Task: Create a task  Create a new chatbot for customer support , assign it to team member softage.5@softage.net in the project AgileCircle and update the status of the task to  On Track  , set the priority of the task to High
Action: Mouse moved to (77, 375)
Screenshot: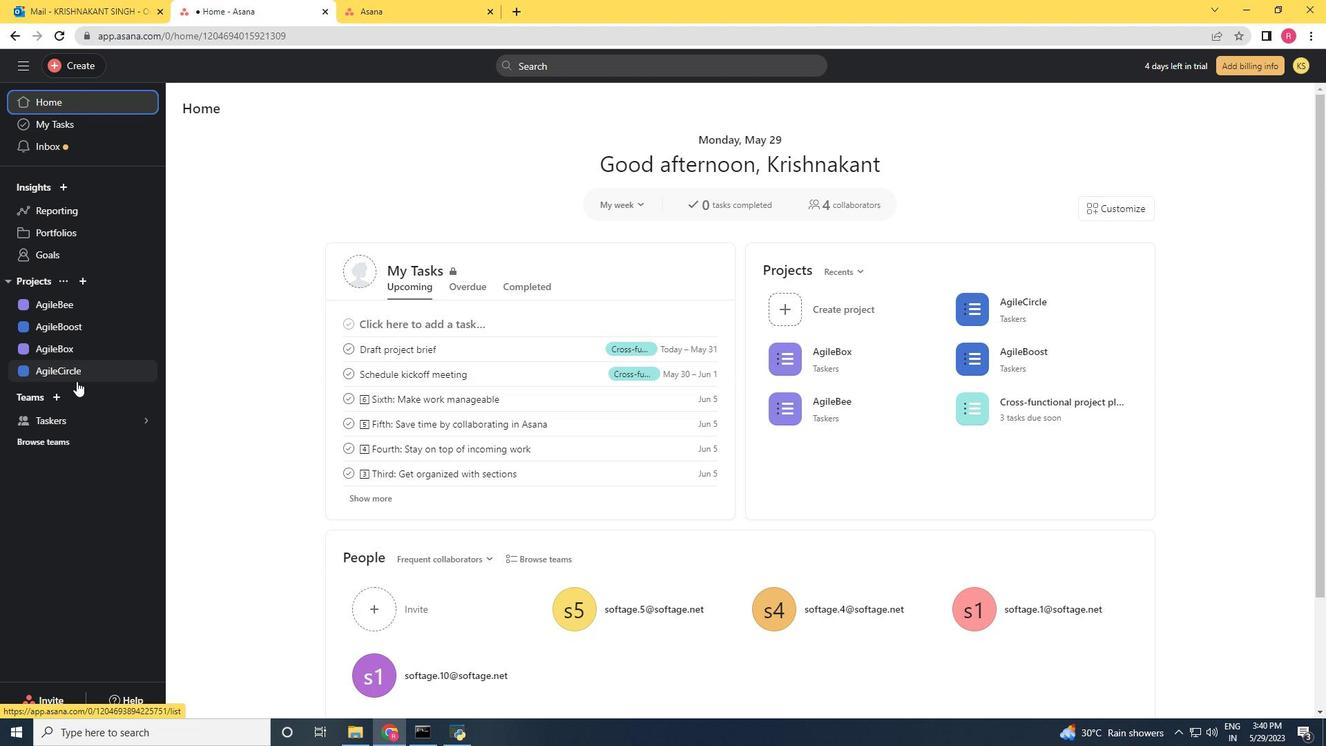 
Action: Mouse pressed left at (77, 375)
Screenshot: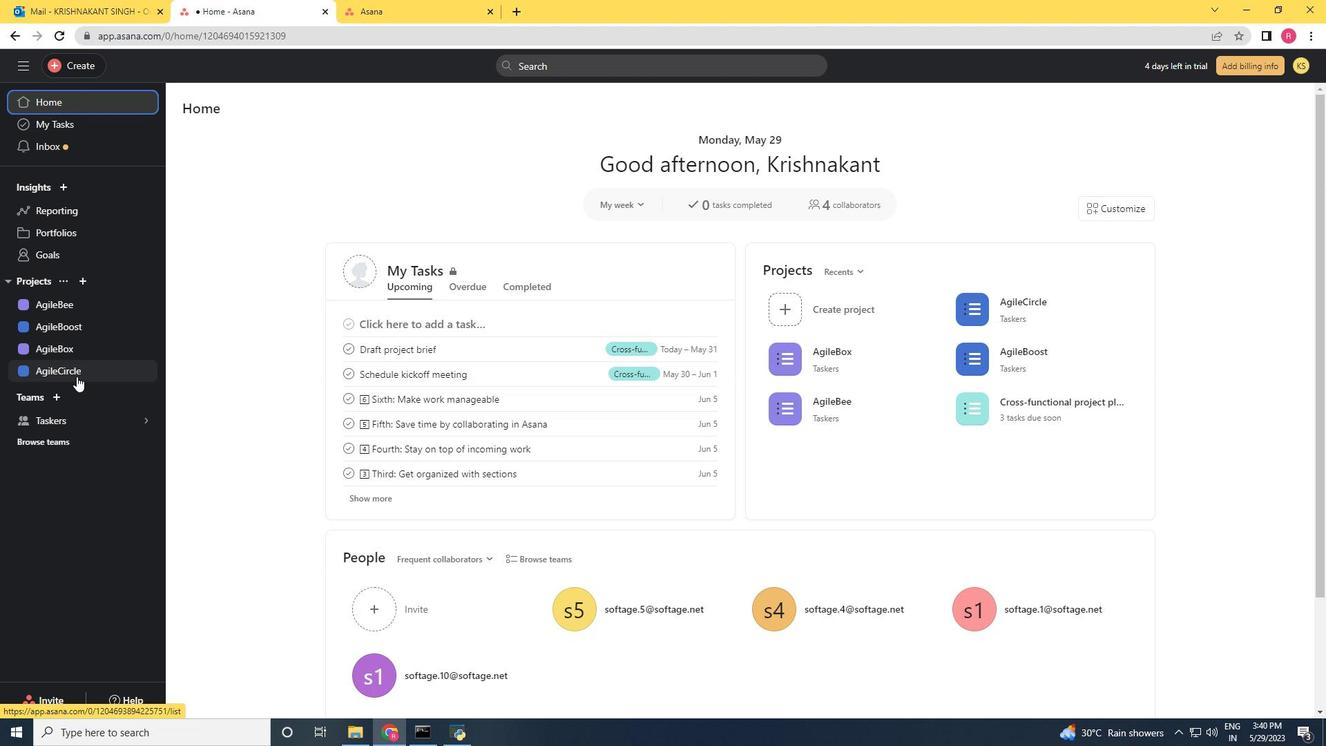 
Action: Mouse moved to (78, 70)
Screenshot: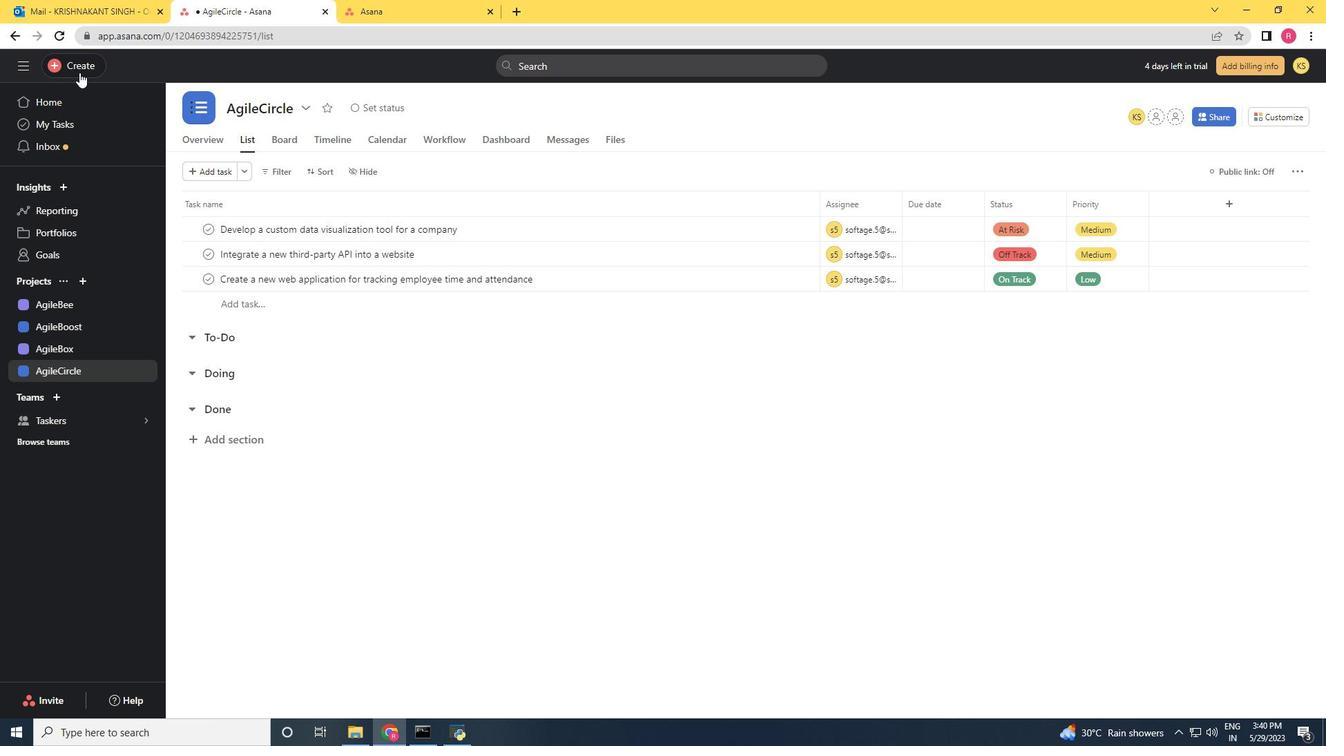 
Action: Mouse pressed left at (78, 70)
Screenshot: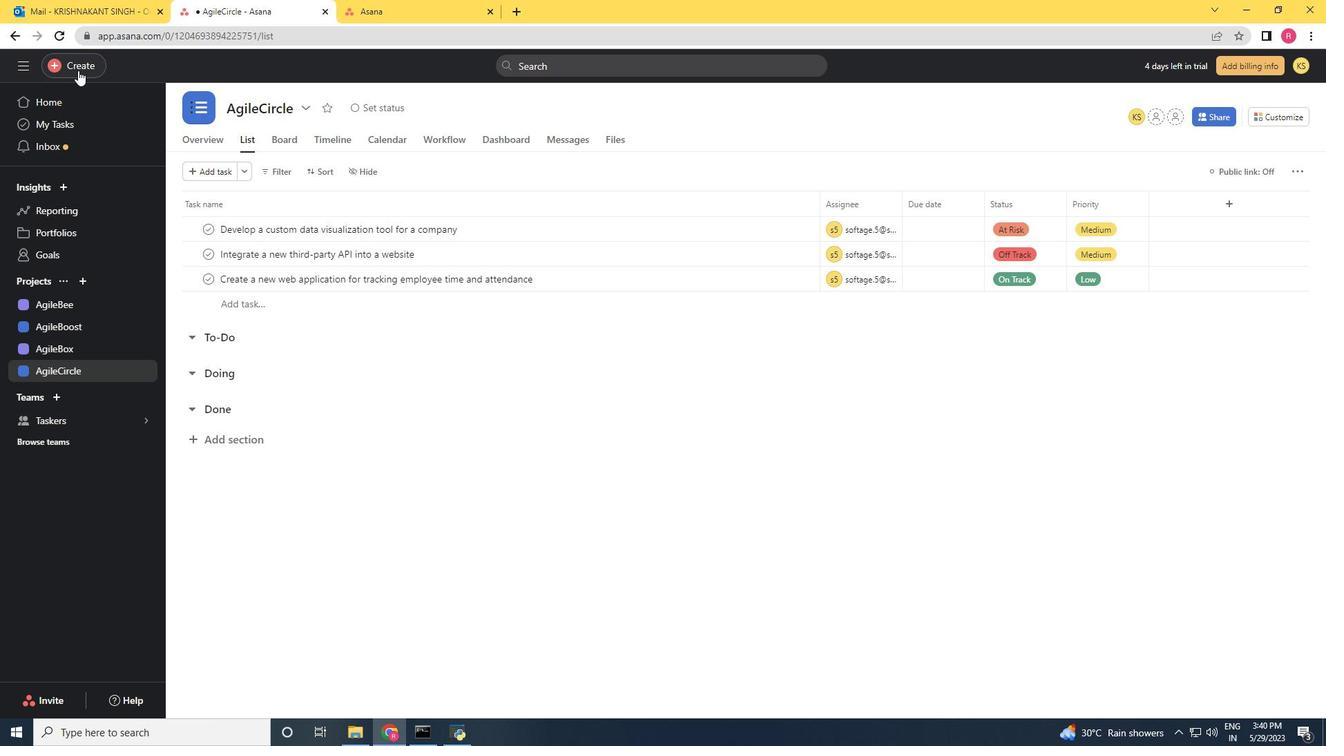
Action: Mouse moved to (143, 76)
Screenshot: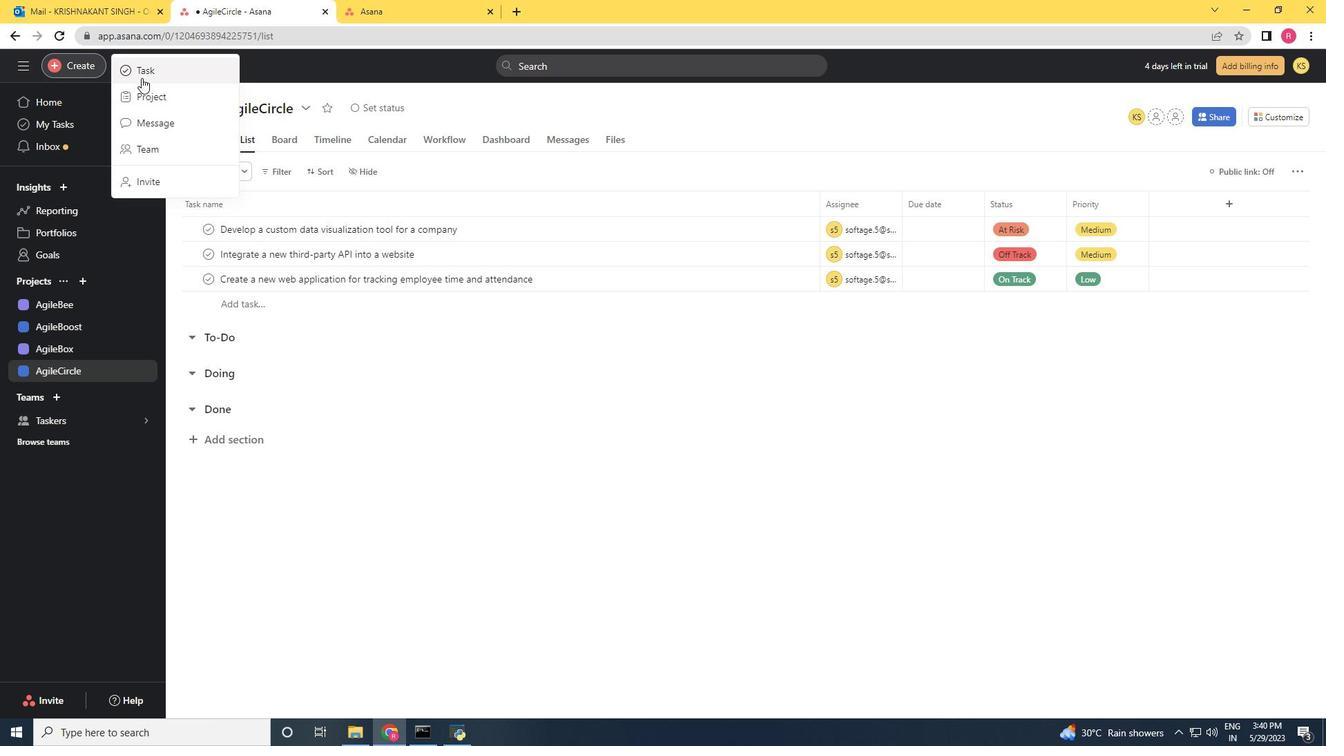 
Action: Mouse pressed left at (143, 76)
Screenshot: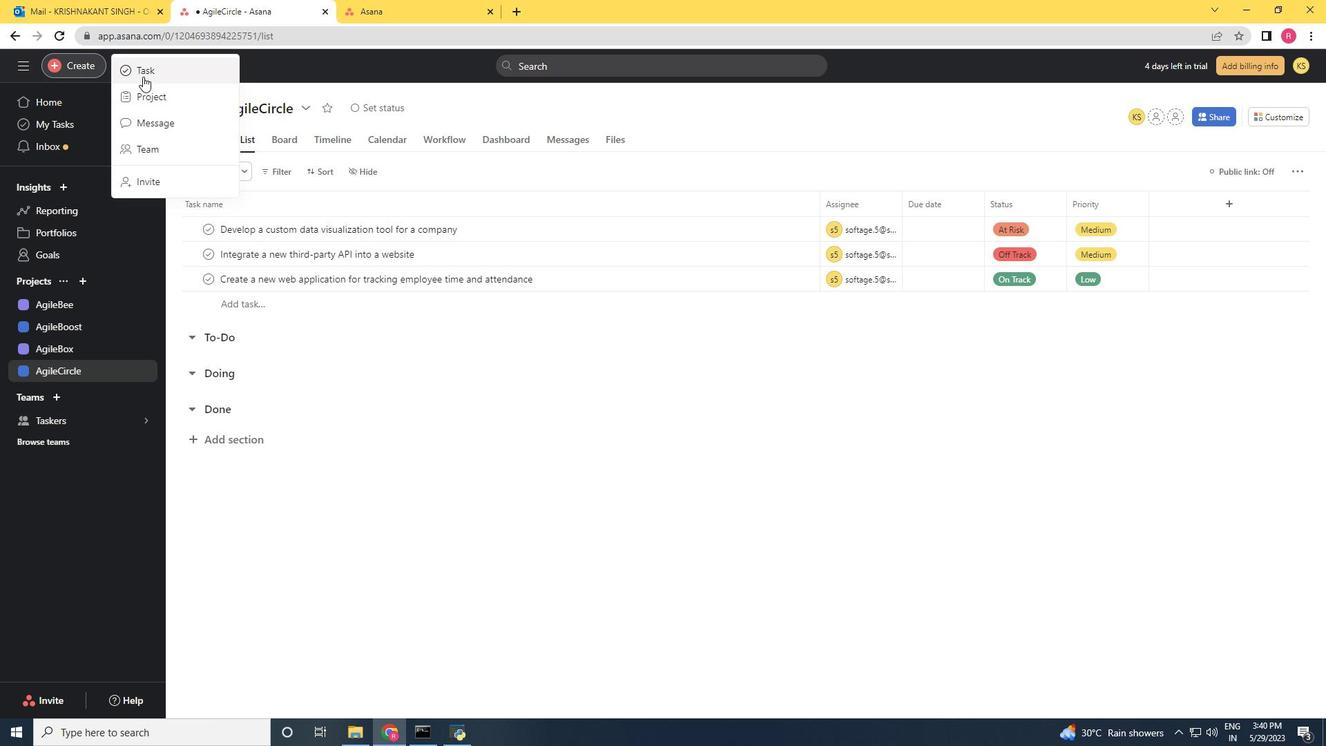 
Action: Mouse moved to (143, 84)
Screenshot: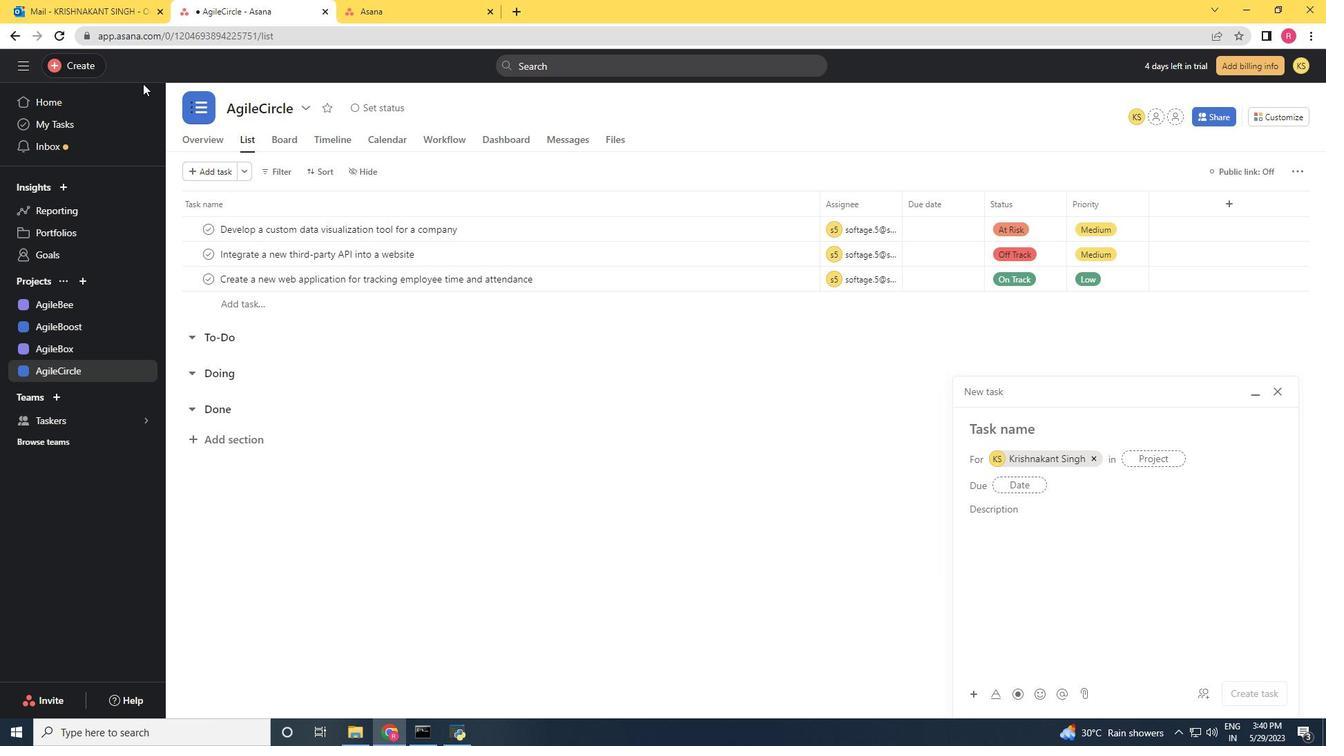 
Action: Key pressed <Key.shift>Create<Key.space>a<Key.space>new<Key.space>chatbot<Key.space>for<Key.space>customer<Key.space>support
Screenshot: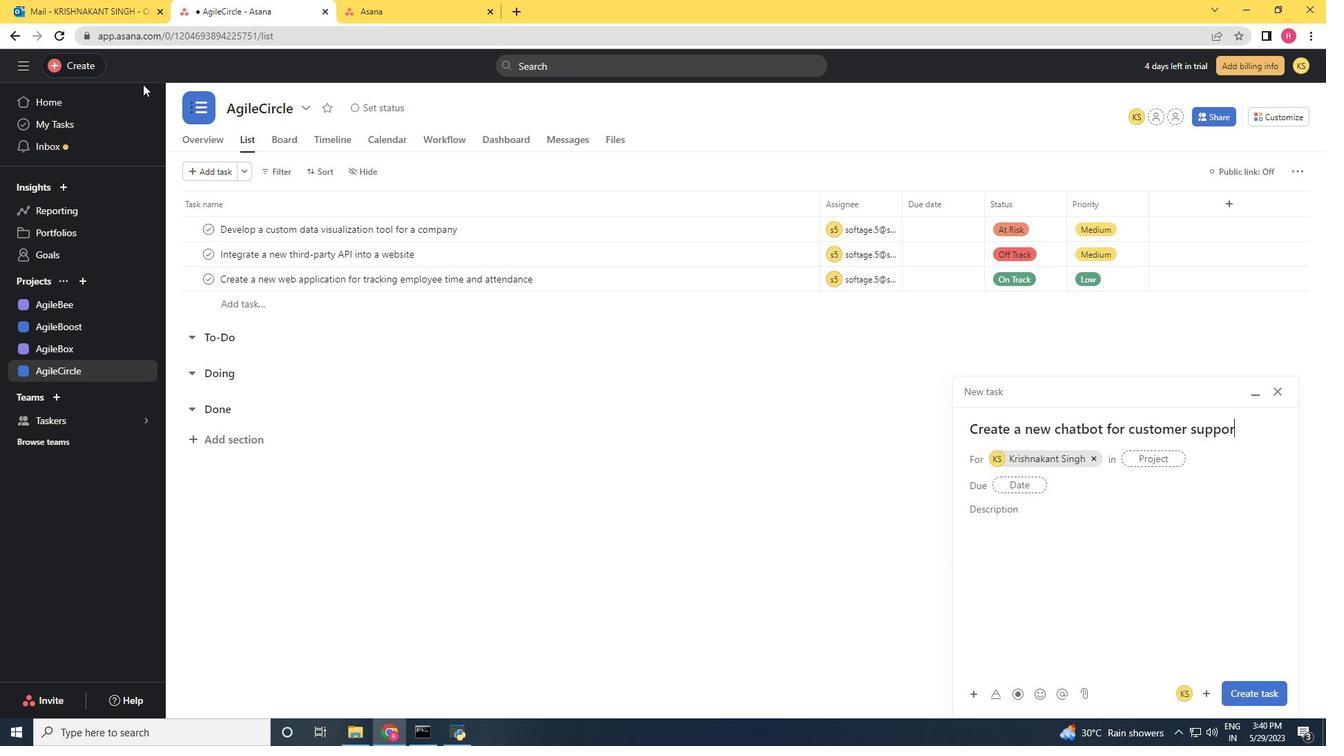 
Action: Mouse moved to (1098, 461)
Screenshot: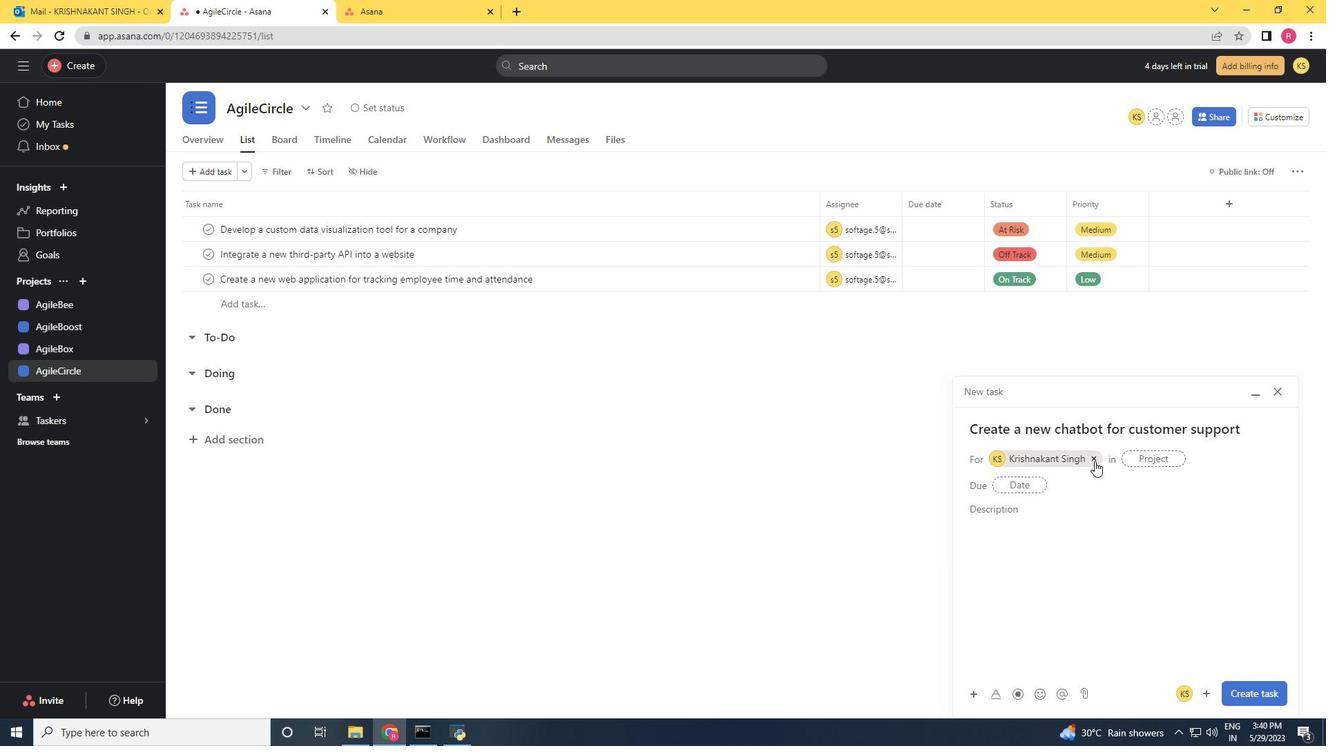 
Action: Mouse pressed left at (1098, 461)
Screenshot: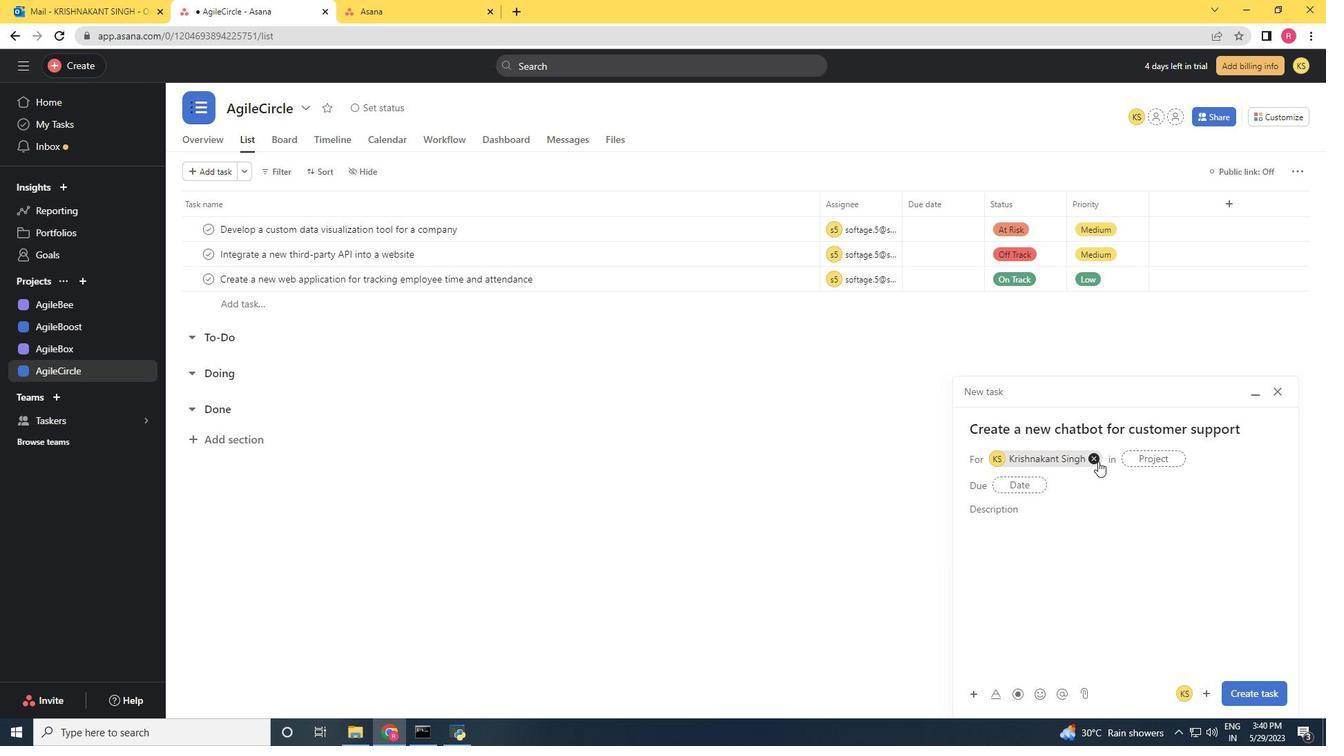 
Action: Mouse moved to (1033, 460)
Screenshot: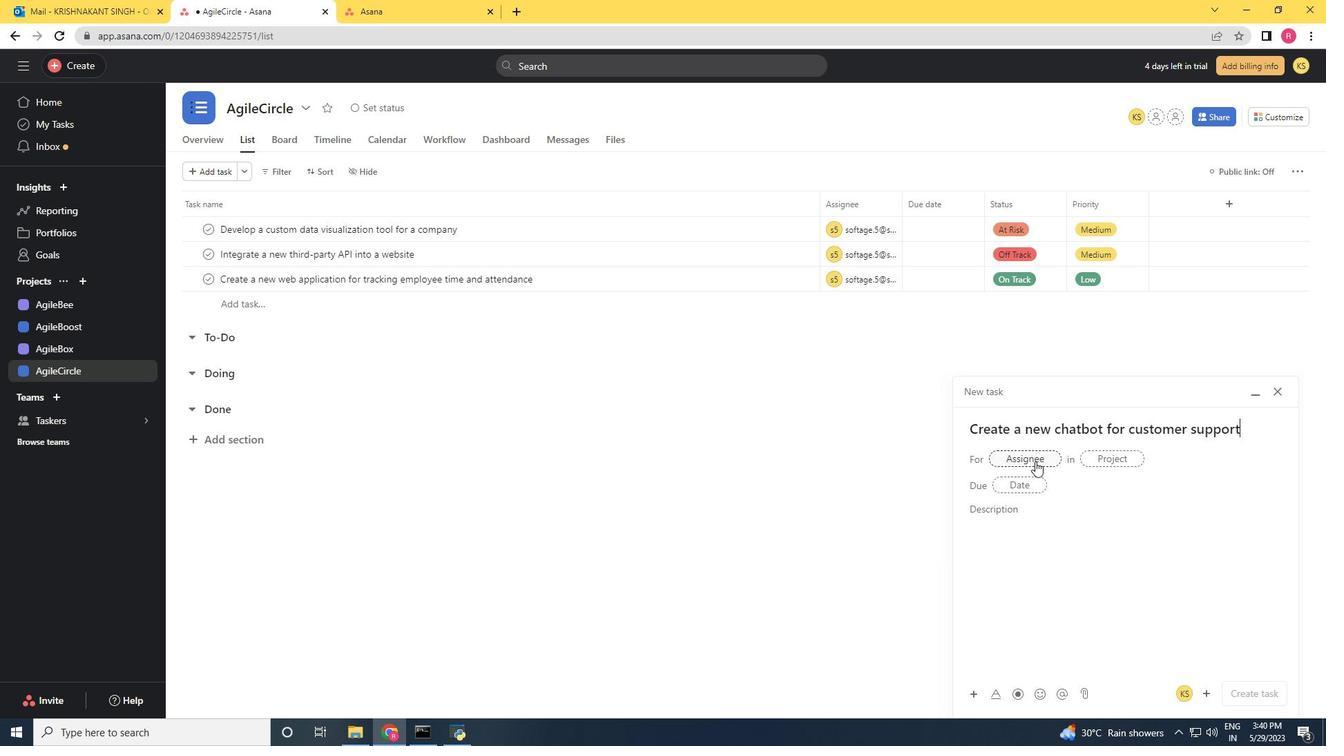 
Action: Mouse pressed left at (1033, 460)
Screenshot: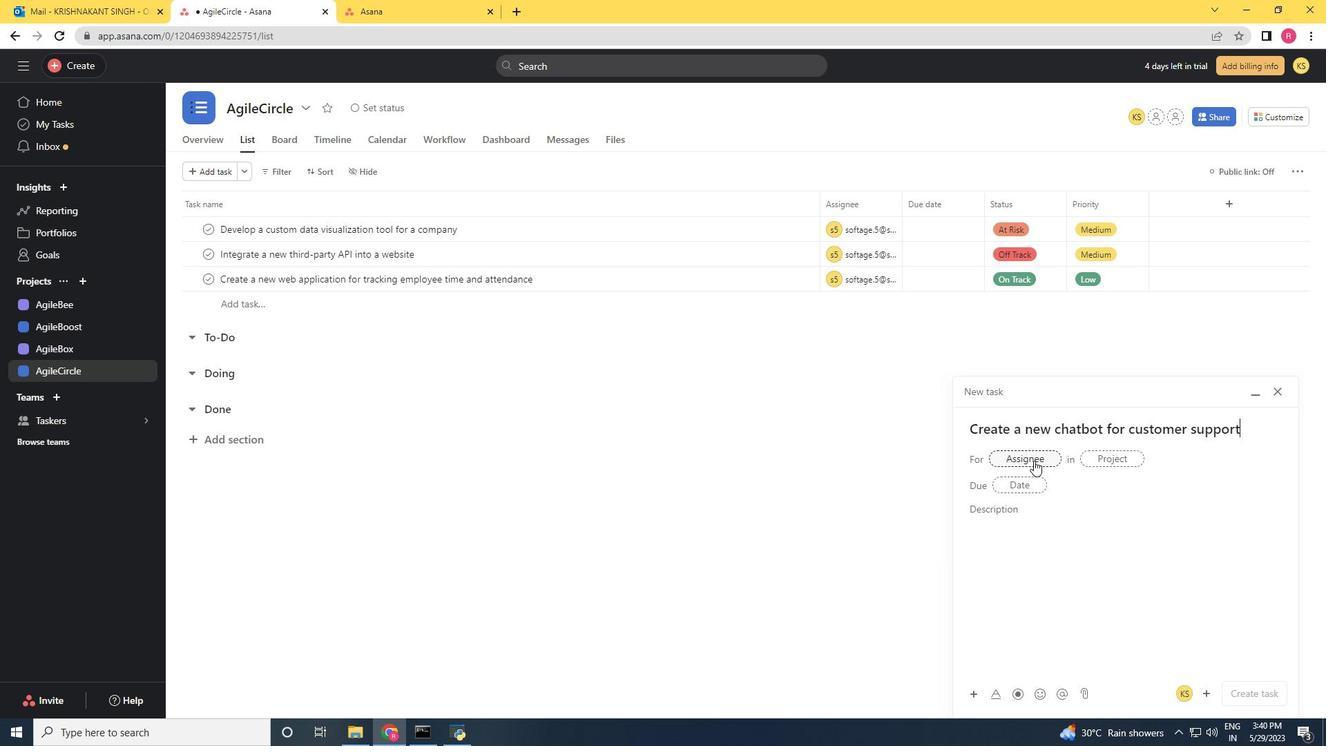 
Action: Key pressed softage.5<Key.shift>@softage.net
Screenshot: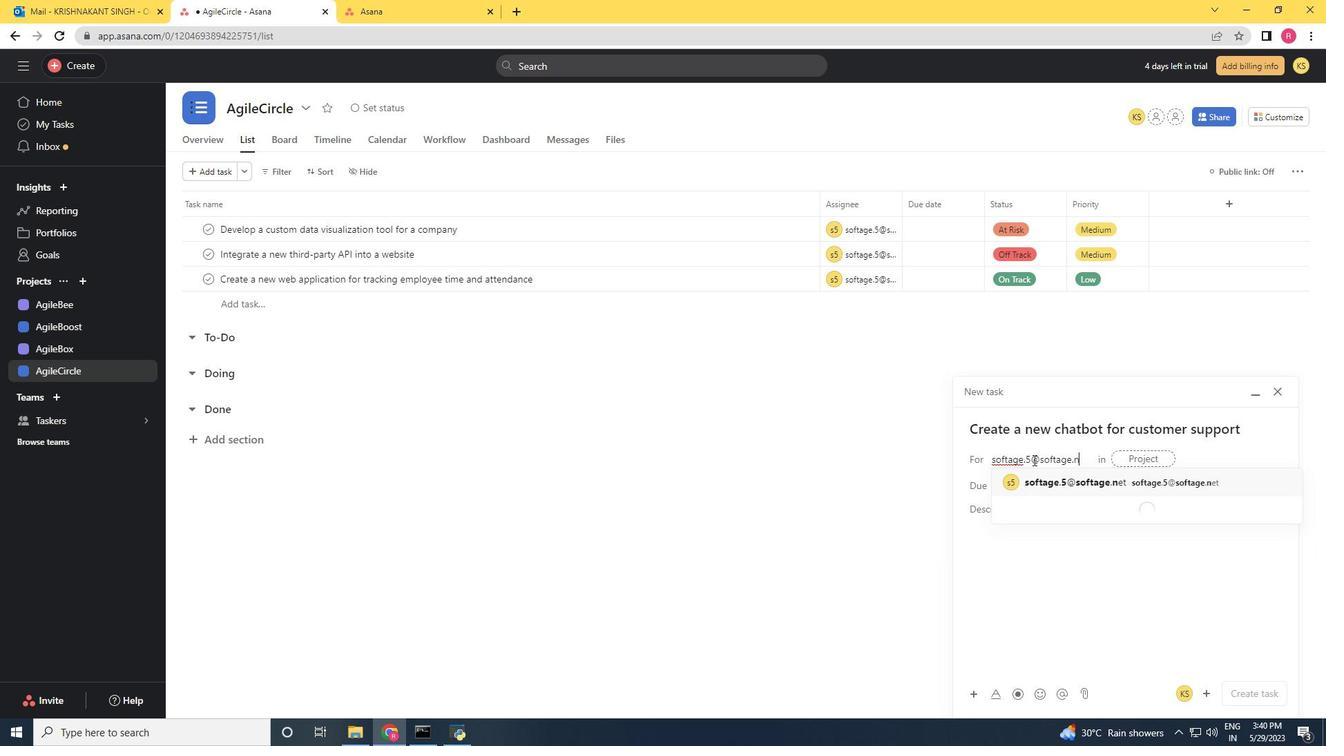 
Action: Mouse moved to (1055, 481)
Screenshot: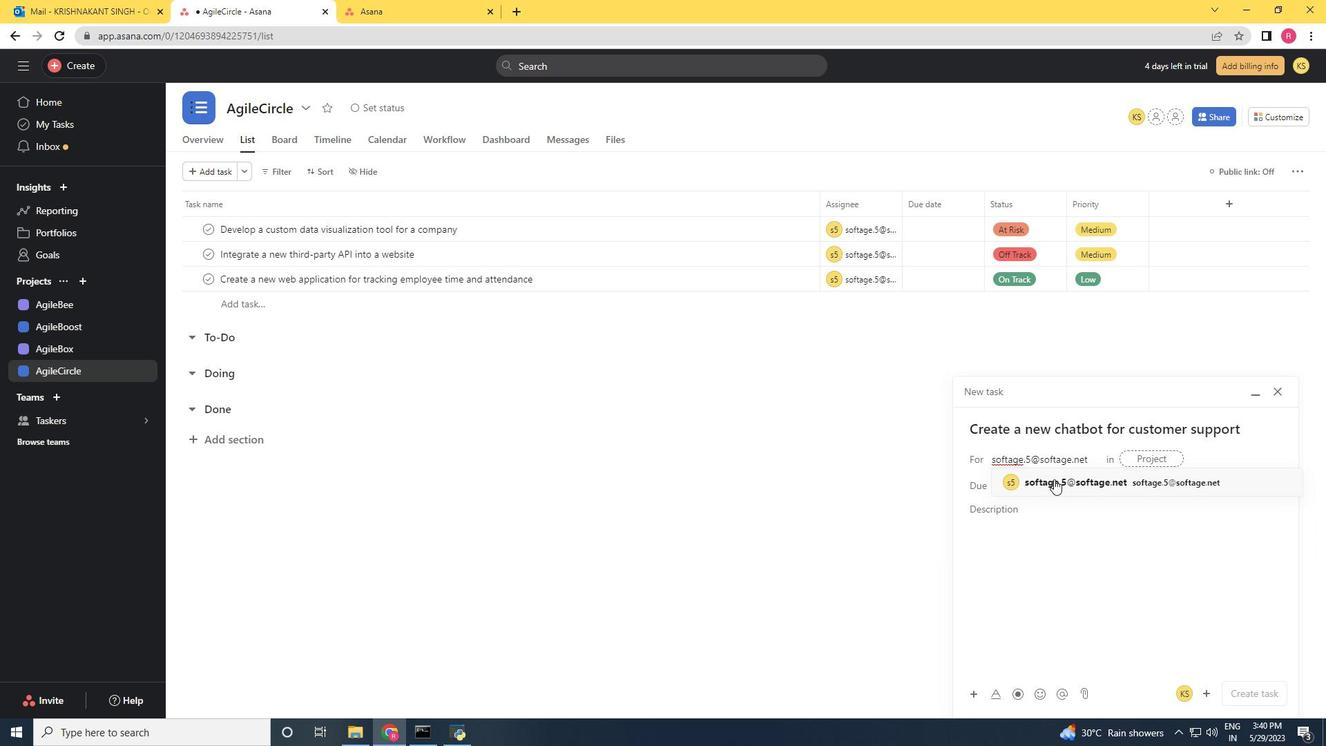 
Action: Mouse pressed left at (1055, 481)
Screenshot: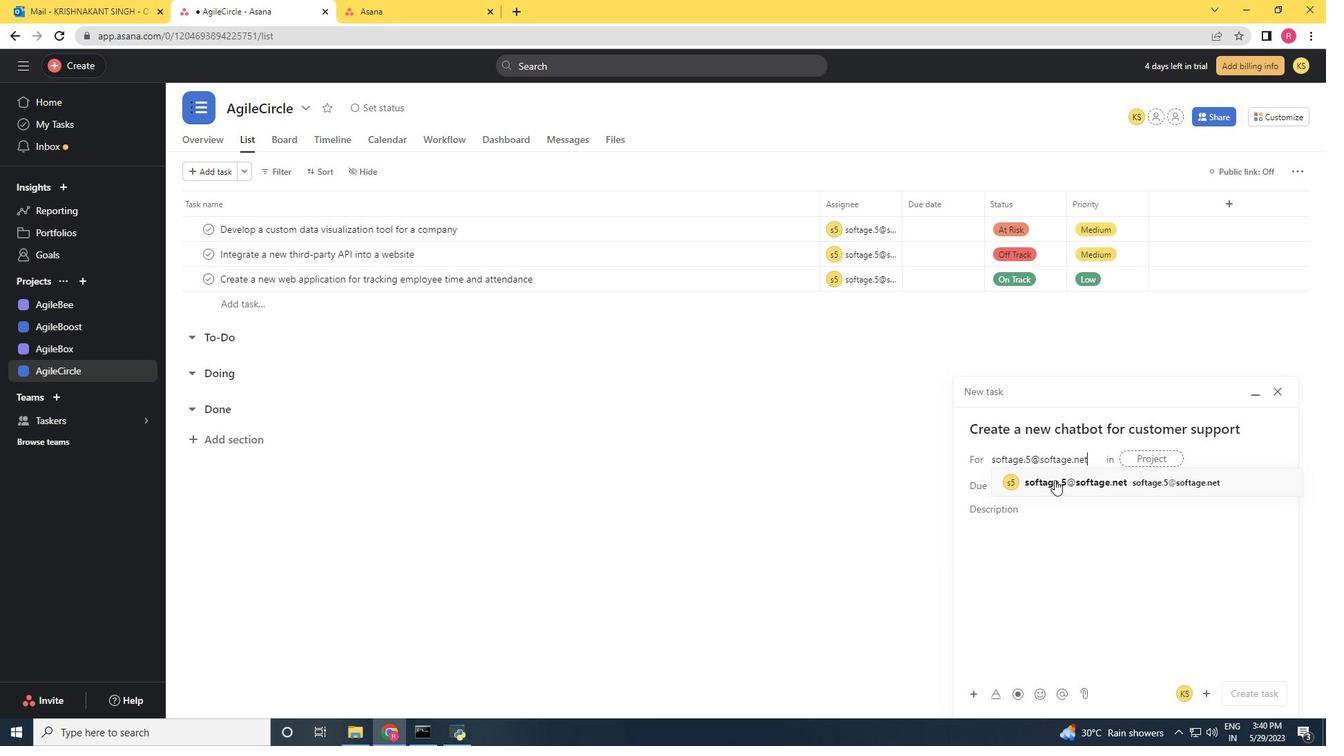 
Action: Mouse moved to (945, 484)
Screenshot: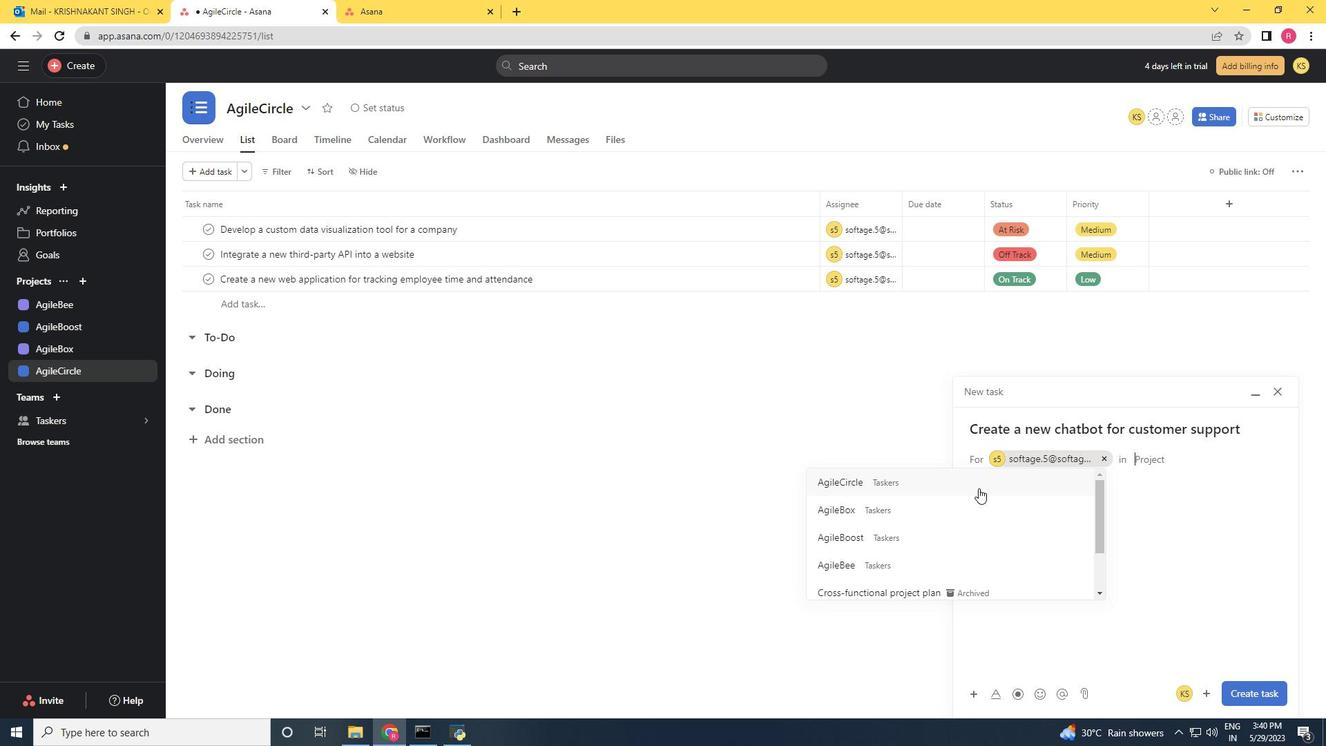 
Action: Mouse pressed left at (945, 484)
Screenshot: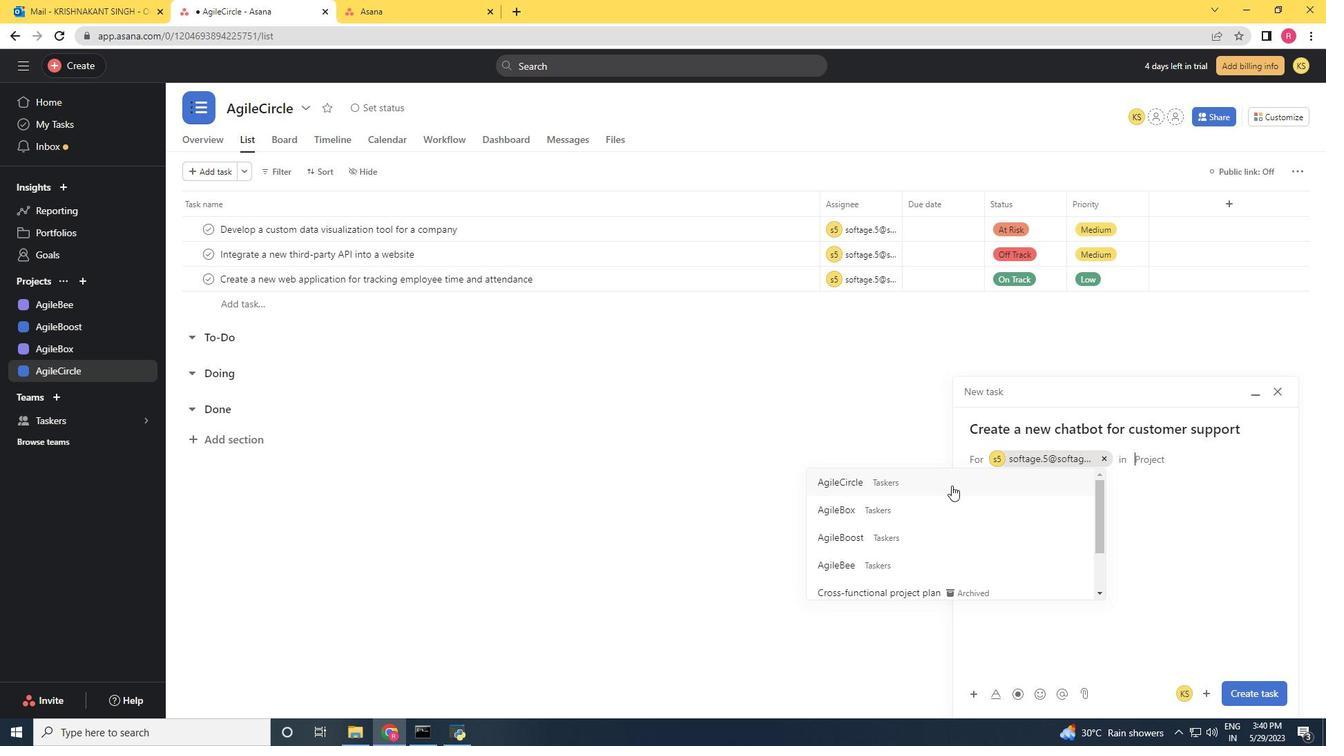 
Action: Mouse moved to (1033, 514)
Screenshot: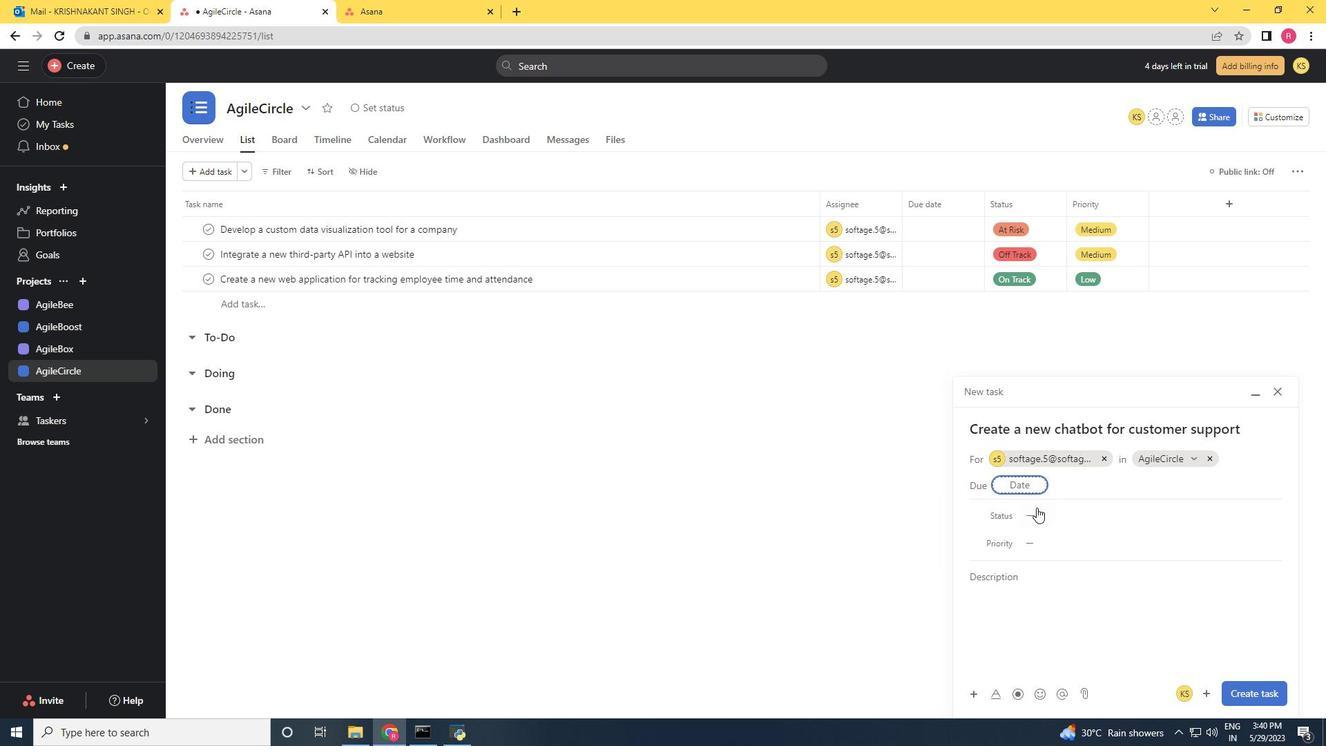 
Action: Mouse pressed left at (1033, 514)
Screenshot: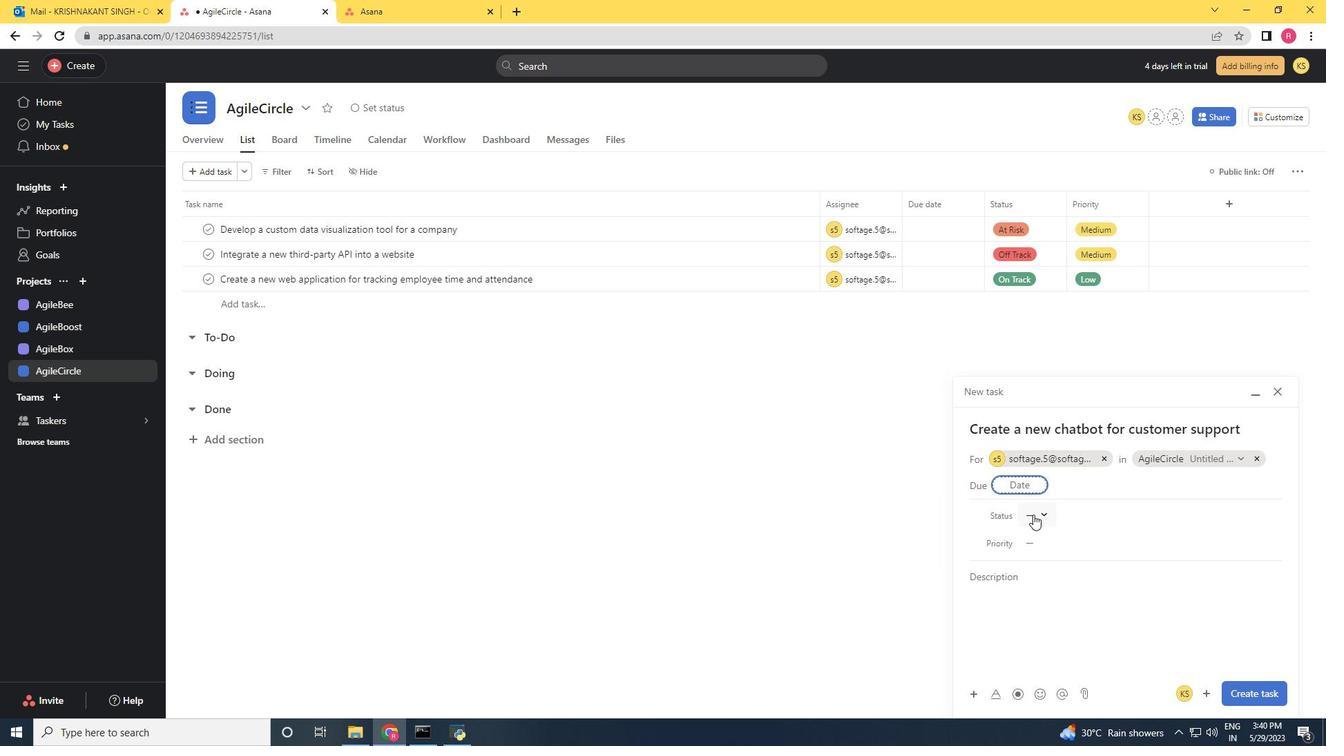 
Action: Mouse moved to (1076, 565)
Screenshot: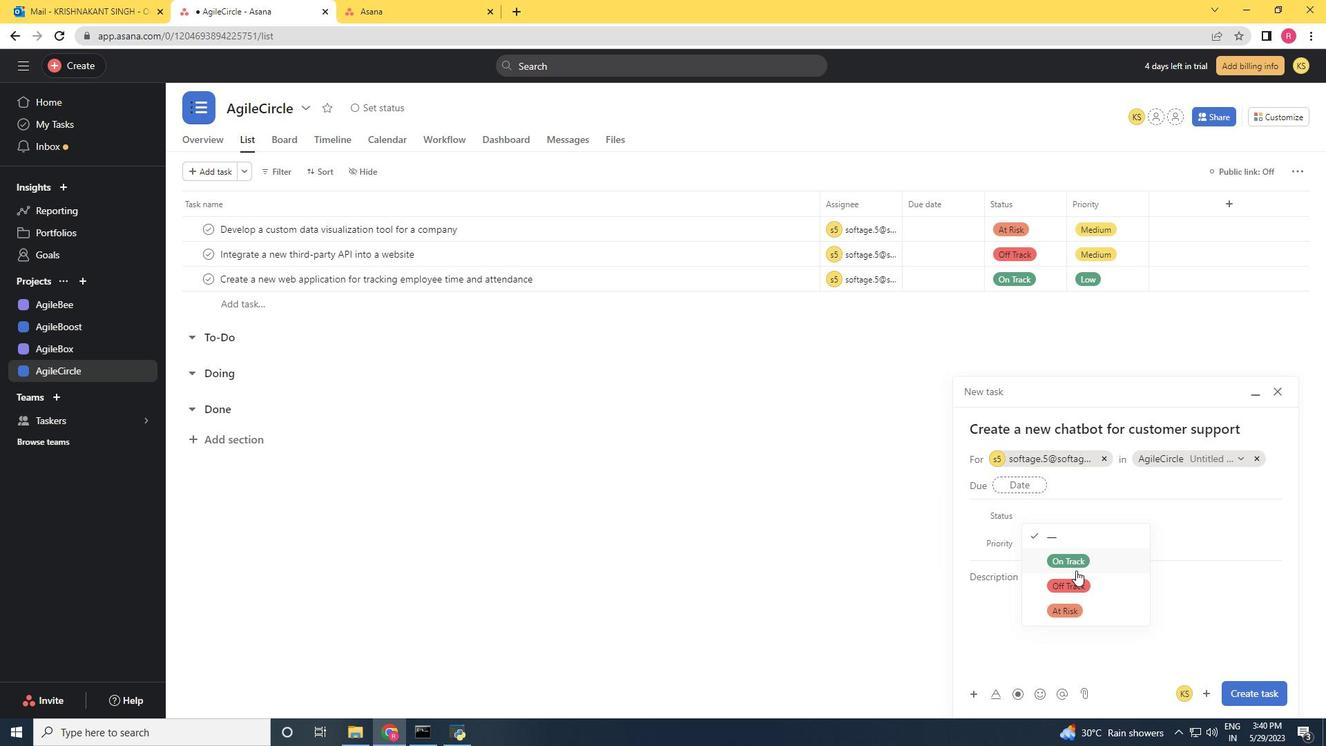 
Action: Mouse pressed left at (1076, 565)
Screenshot: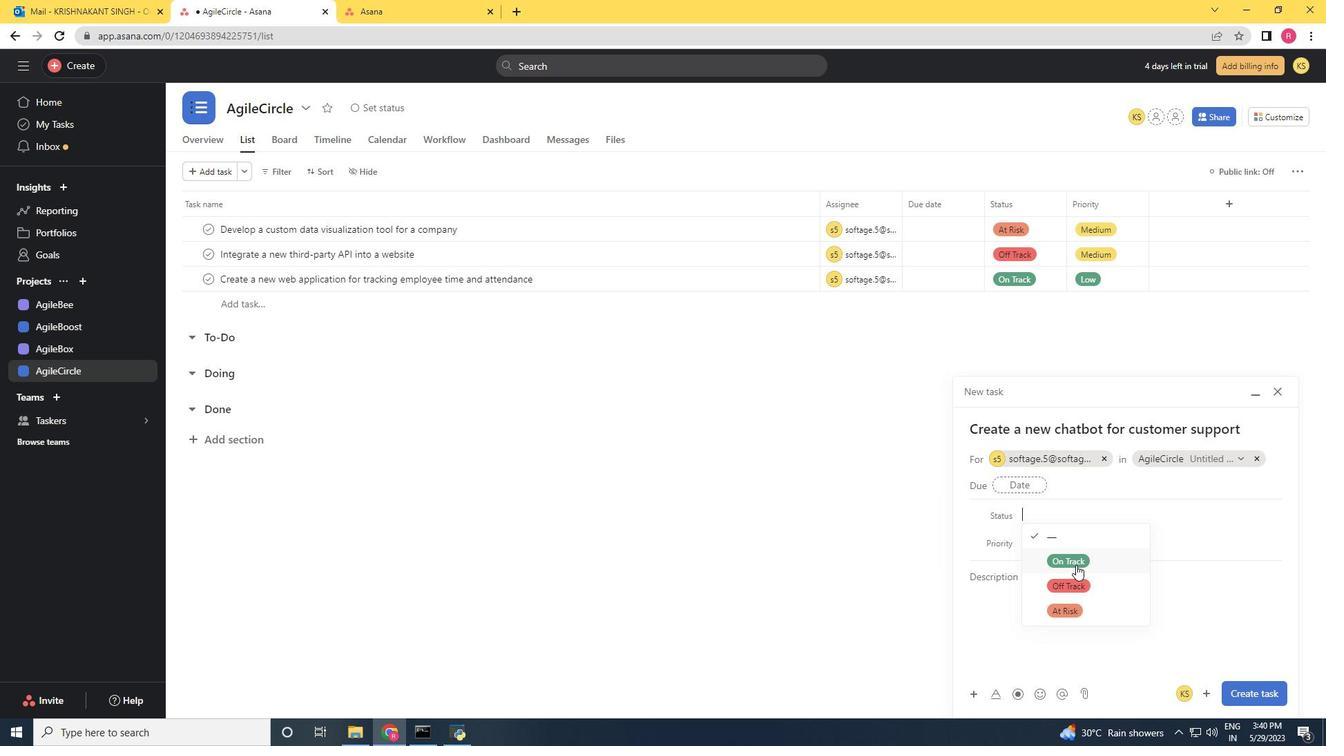 
Action: Mouse moved to (1028, 544)
Screenshot: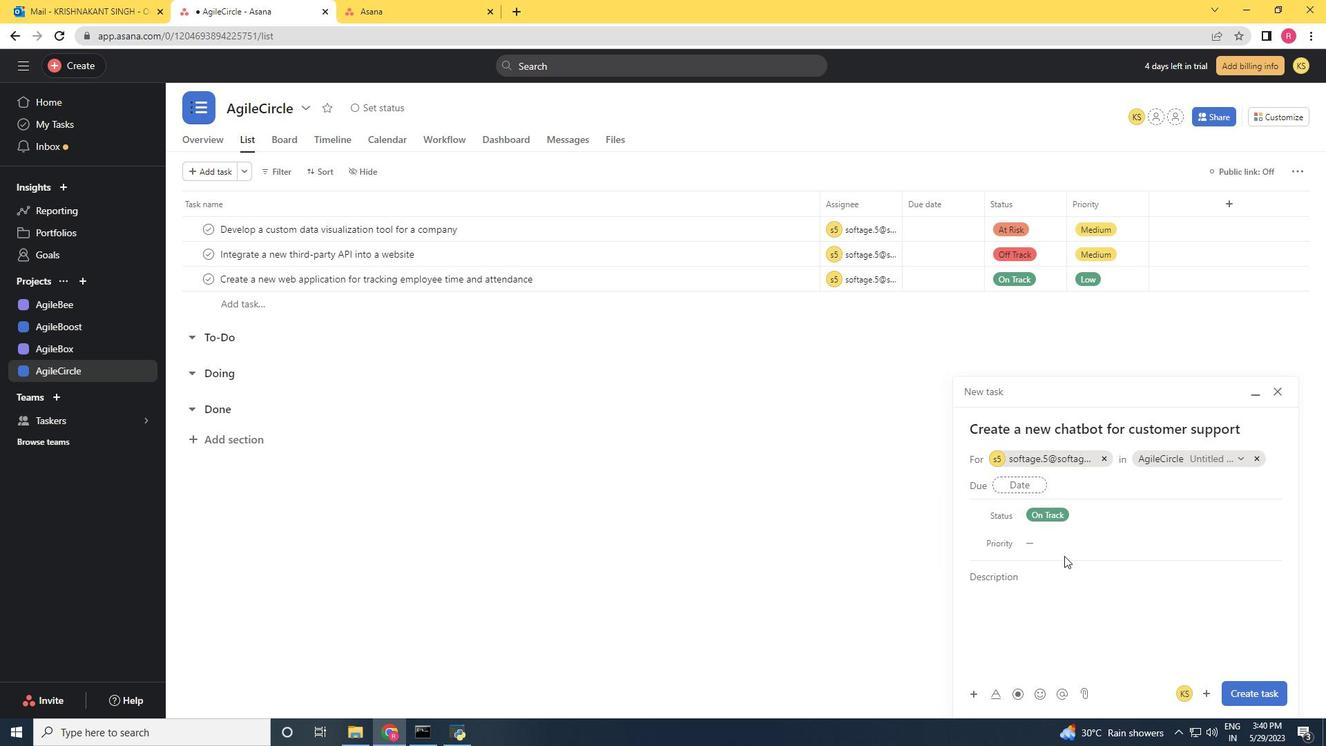 
Action: Mouse pressed left at (1028, 544)
Screenshot: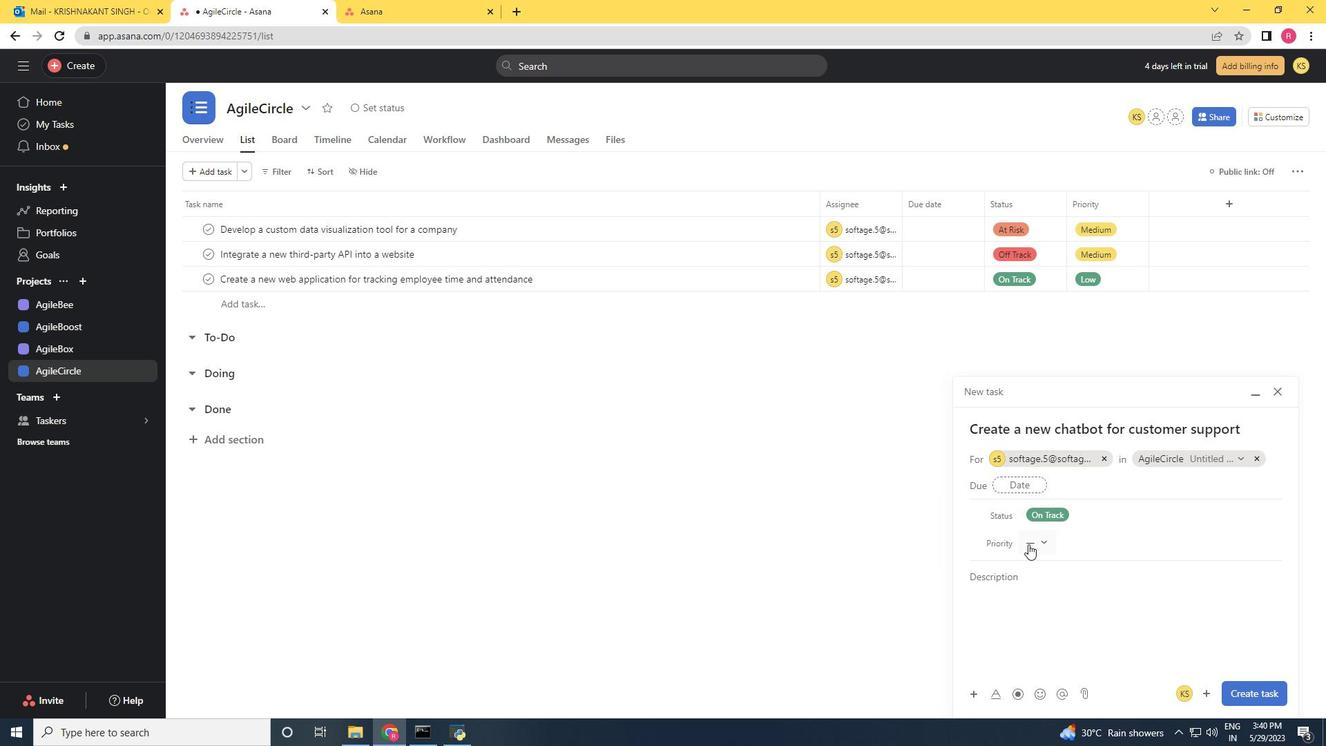 
Action: Mouse moved to (1057, 576)
Screenshot: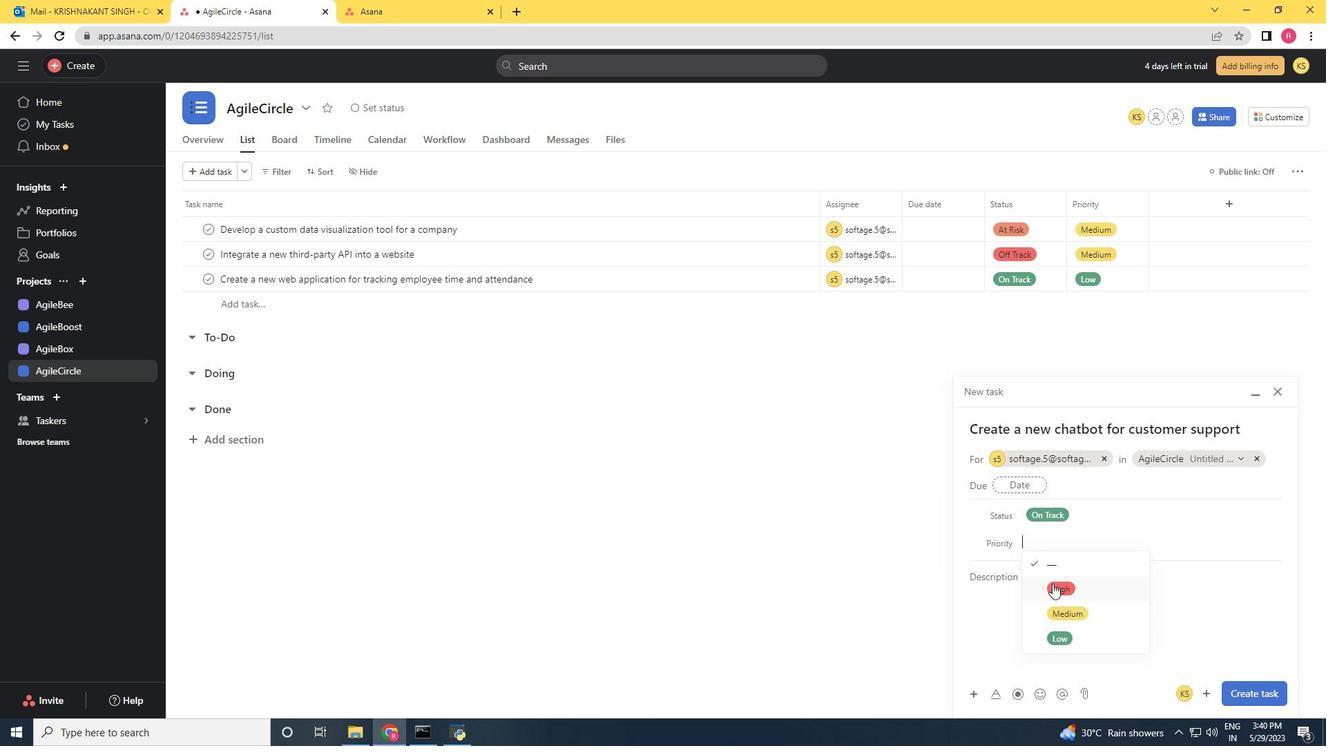 
Action: Mouse pressed left at (1057, 576)
Screenshot: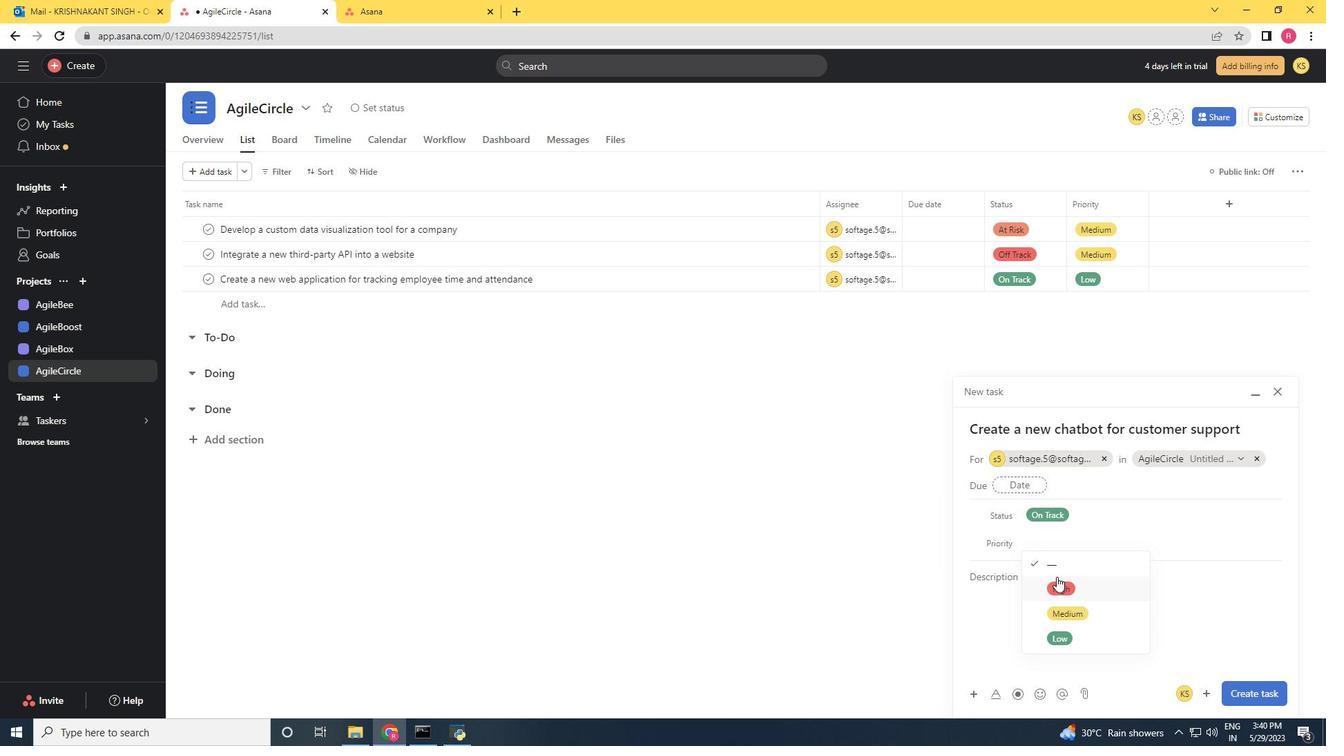 
Action: Mouse moved to (1240, 691)
Screenshot: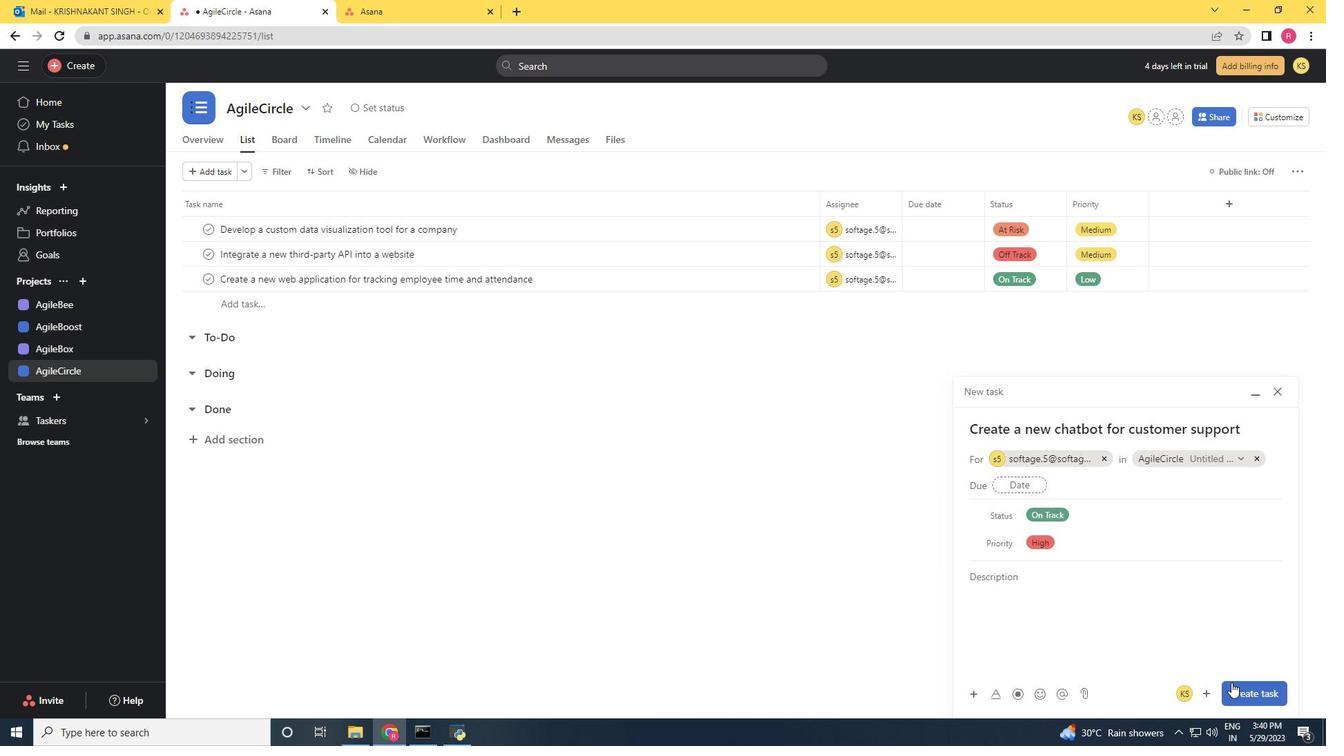 
Action: Mouse pressed left at (1240, 691)
Screenshot: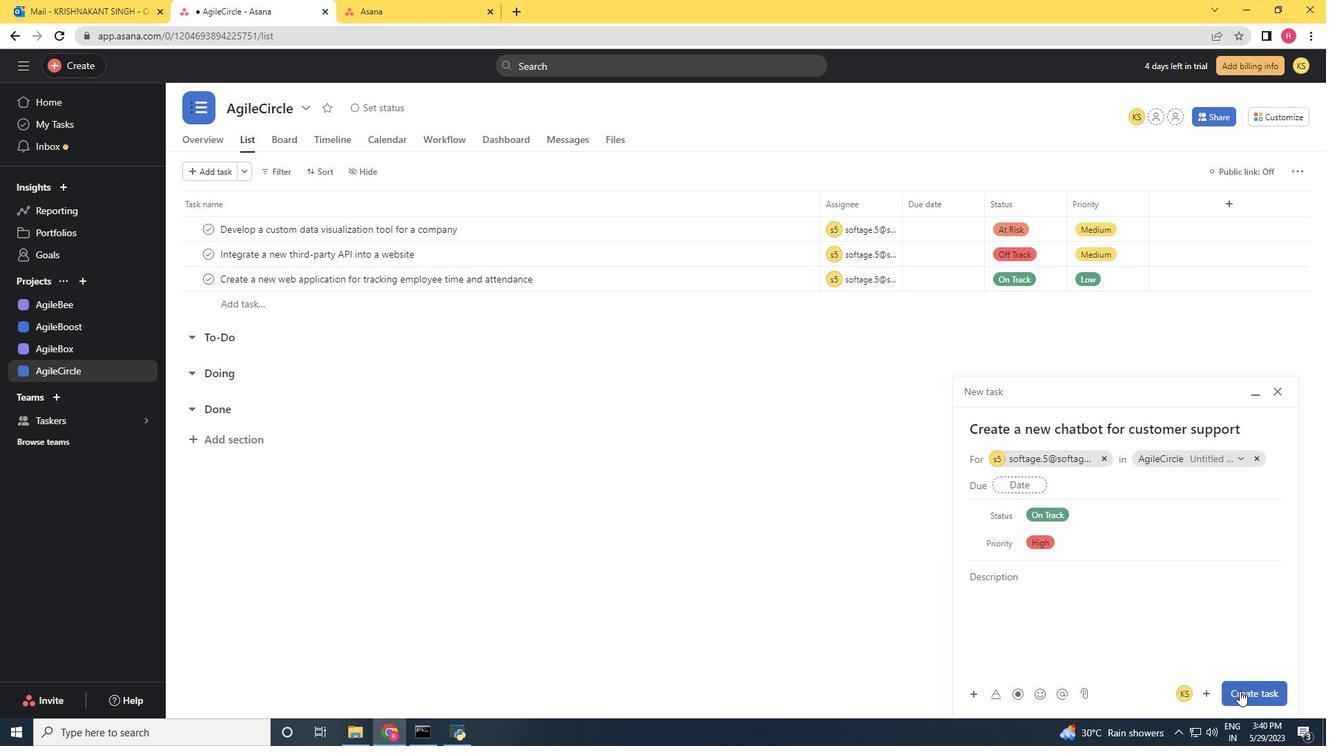 
